 Task: Change the country to the Philippines.
Action: Mouse moved to (824, 83)
Screenshot: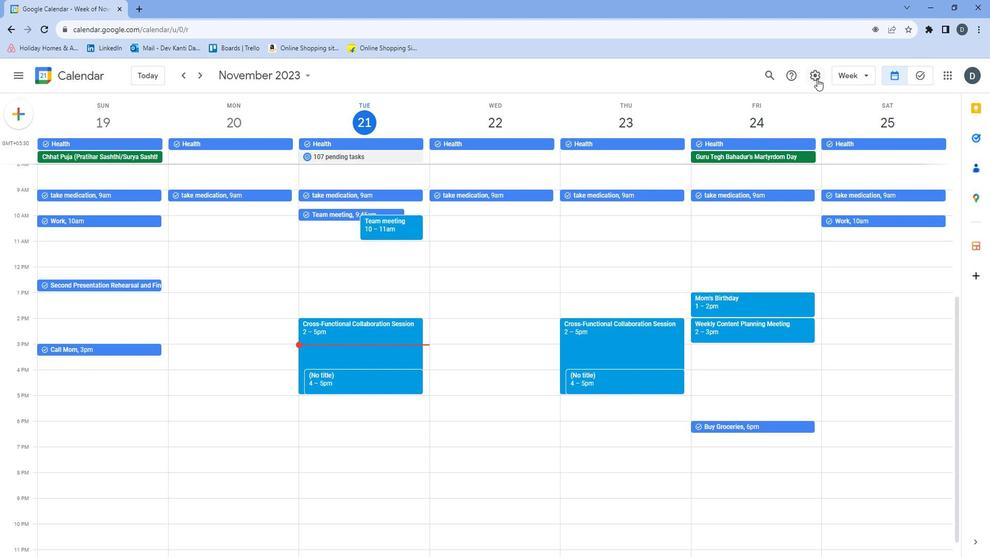 
Action: Mouse pressed left at (824, 83)
Screenshot: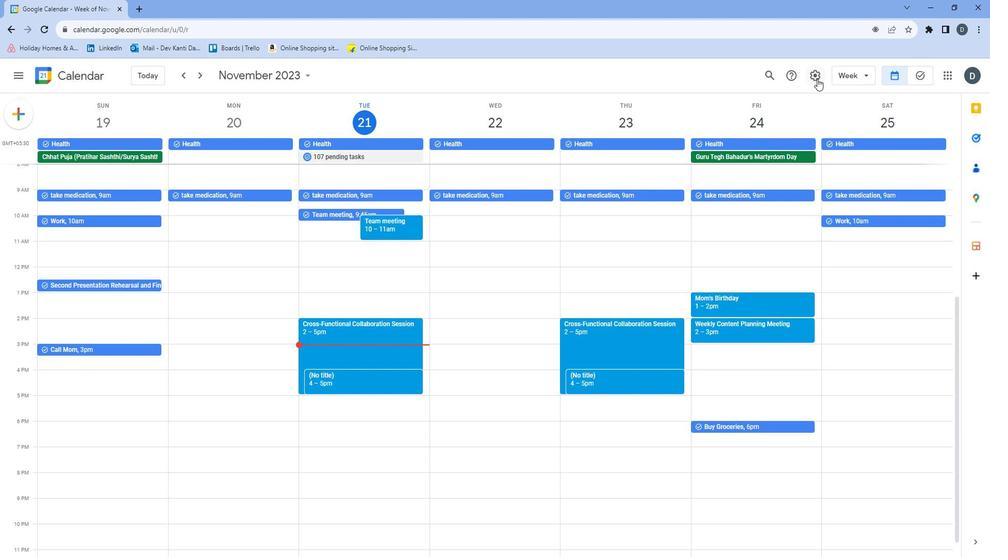 
Action: Mouse moved to (828, 105)
Screenshot: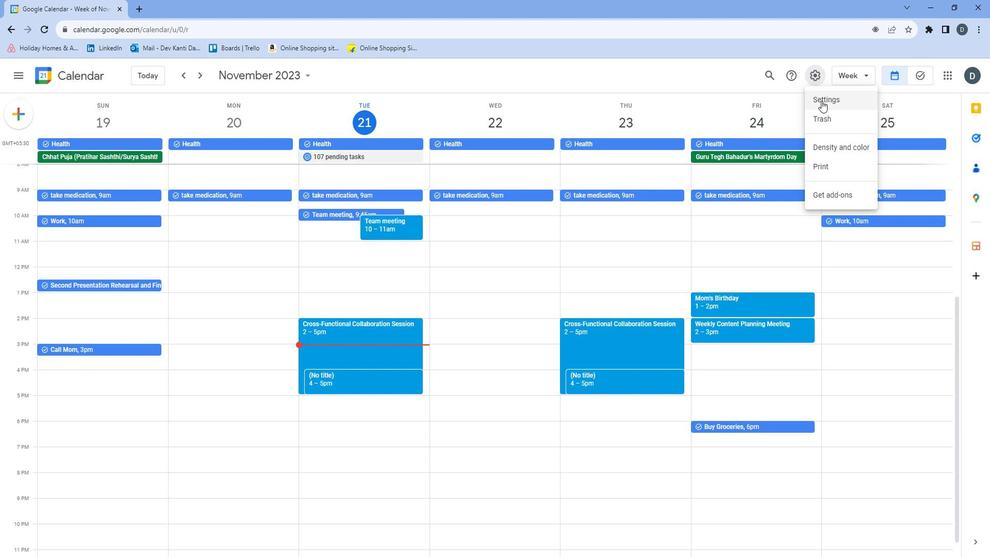 
Action: Mouse pressed left at (828, 105)
Screenshot: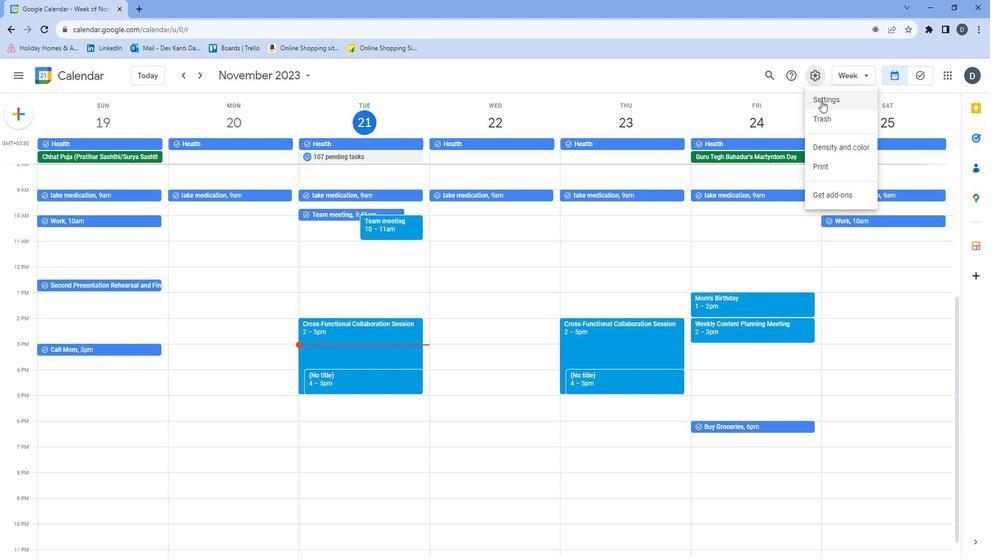 
Action: Mouse moved to (386, 171)
Screenshot: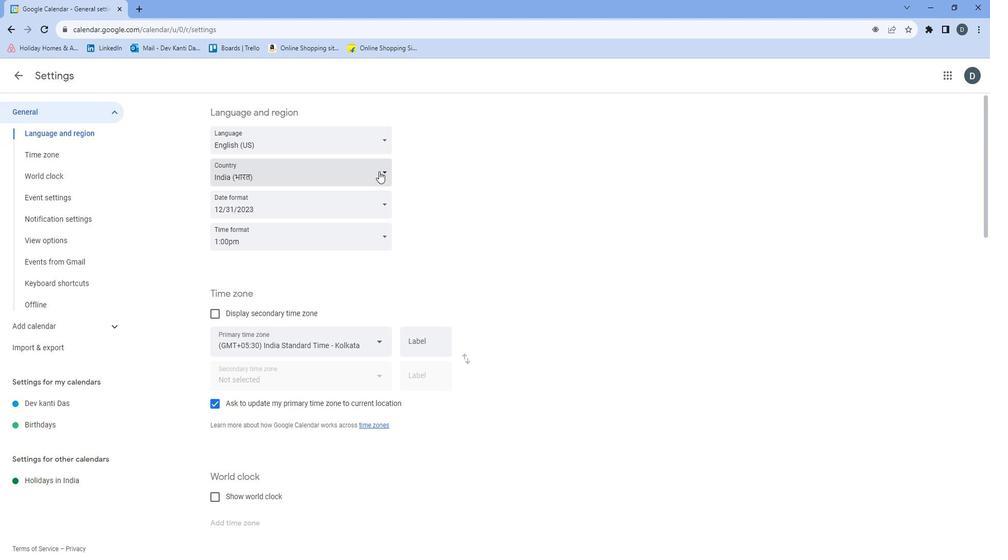 
Action: Mouse pressed left at (386, 171)
Screenshot: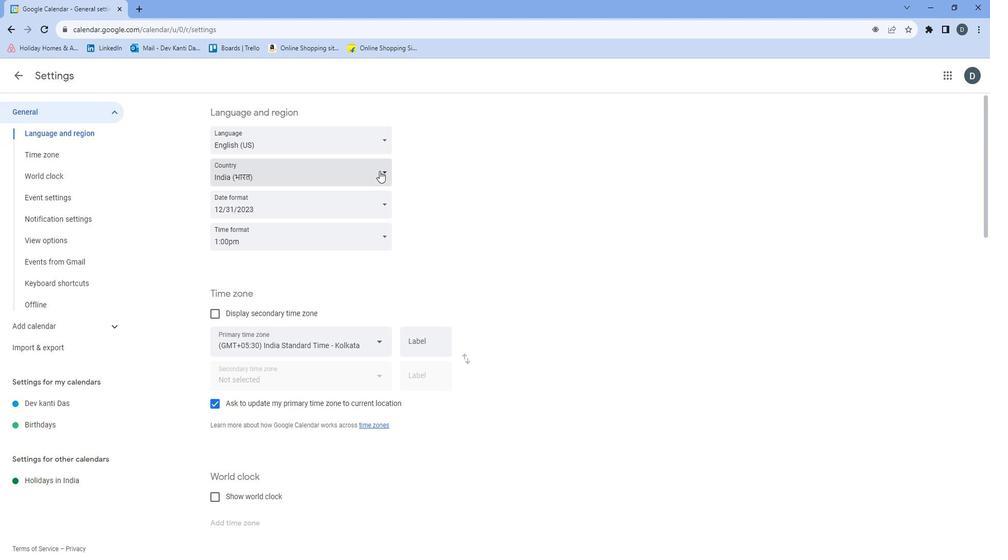 
Action: Mouse moved to (378, 253)
Screenshot: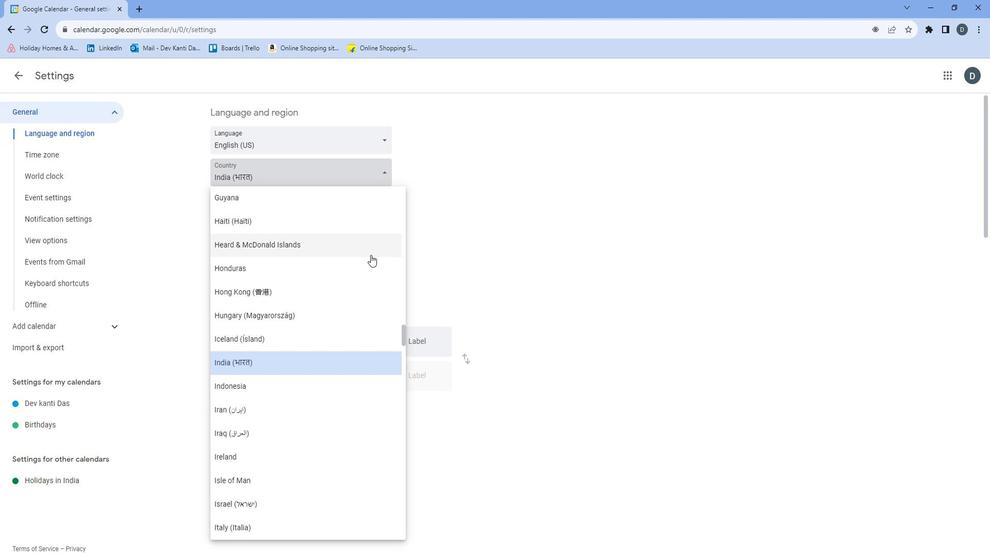 
Action: Mouse scrolled (378, 252) with delta (0, 0)
Screenshot: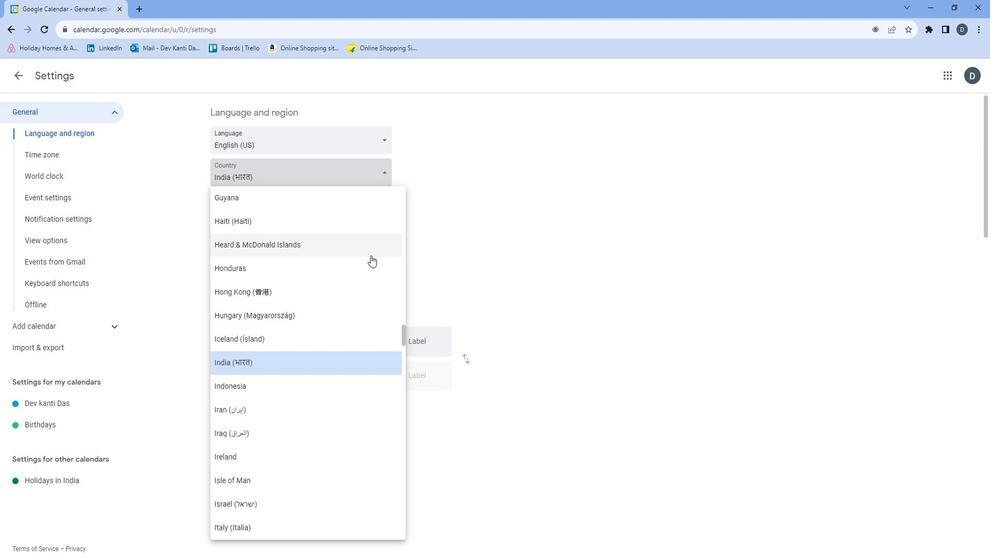 
Action: Mouse scrolled (378, 252) with delta (0, 0)
Screenshot: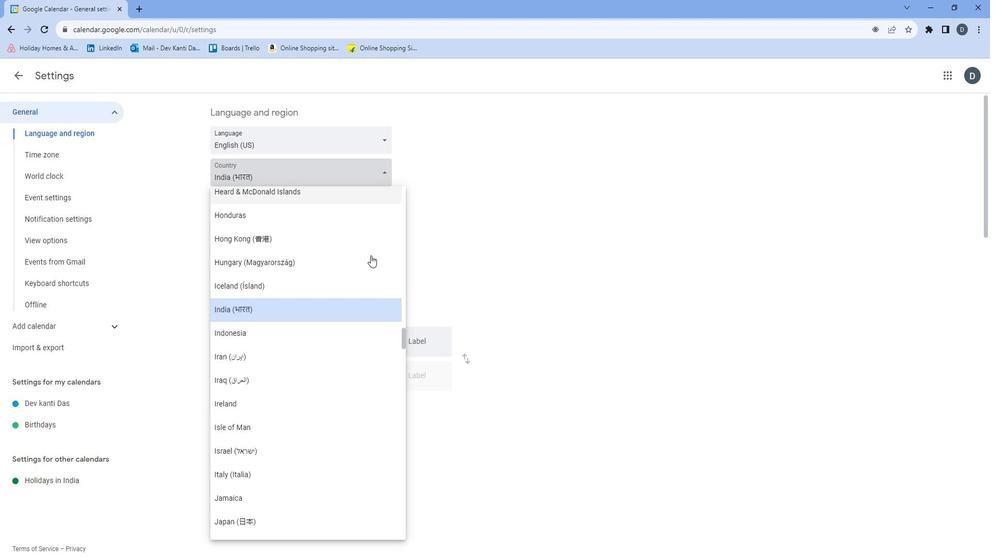 
Action: Mouse scrolled (378, 252) with delta (0, 0)
Screenshot: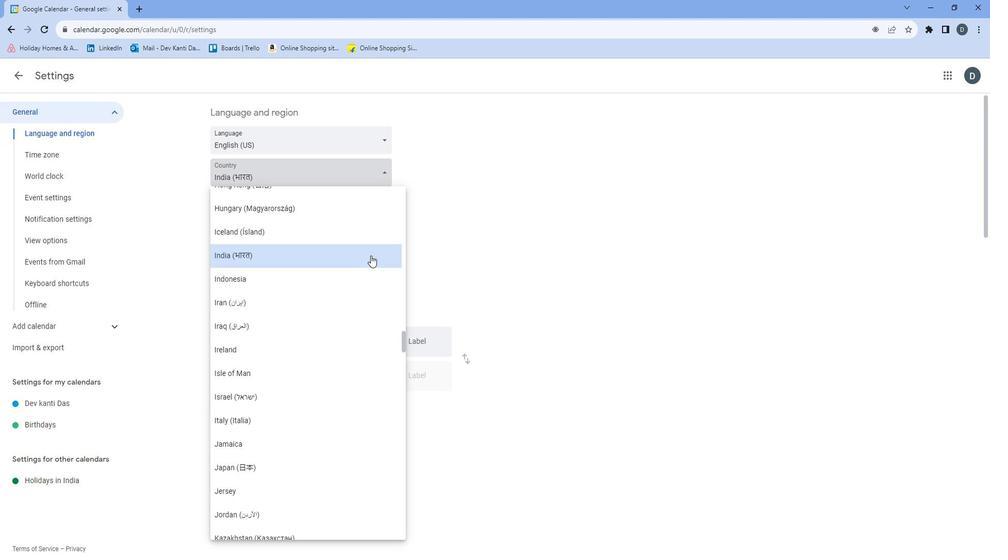 
Action: Mouse scrolled (378, 252) with delta (0, 0)
Screenshot: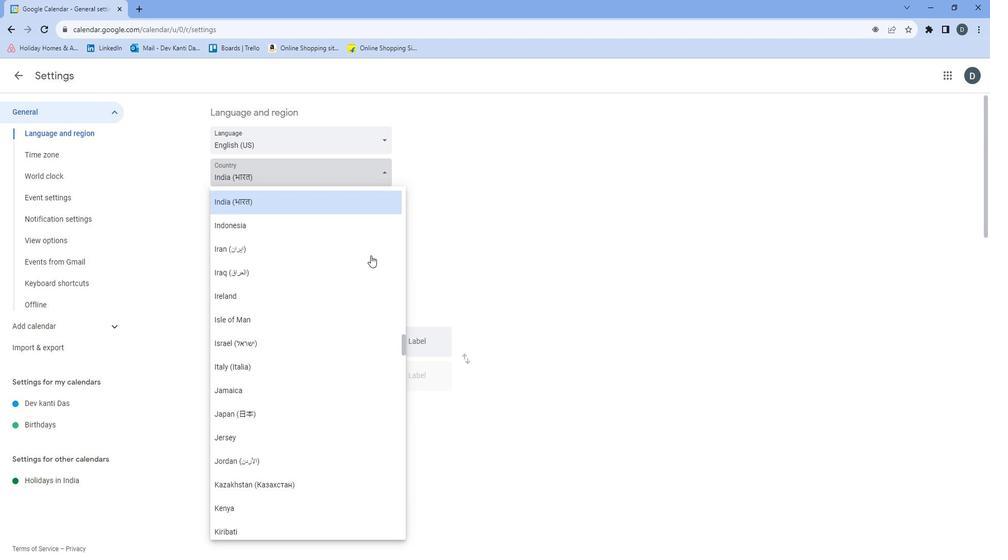 
Action: Mouse scrolled (378, 252) with delta (0, 0)
Screenshot: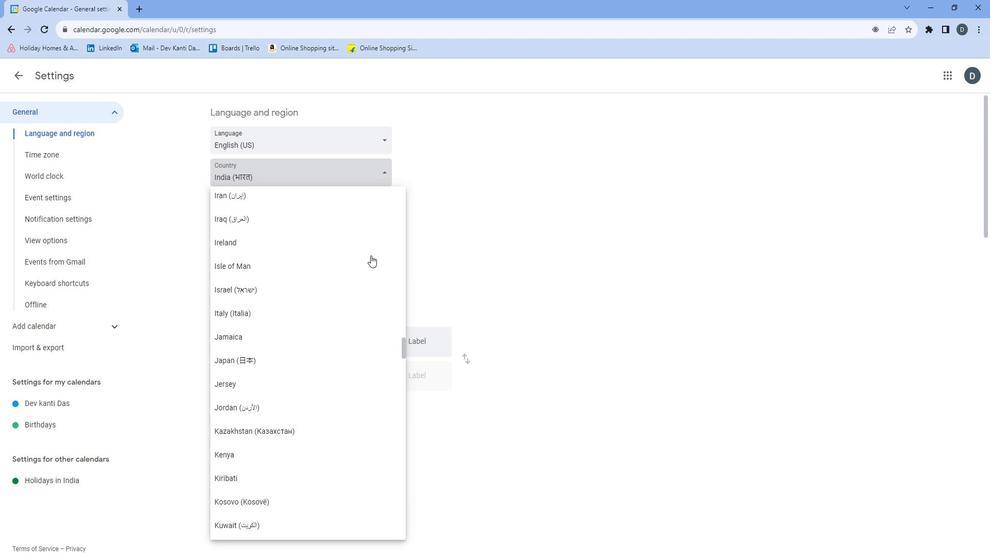
Action: Mouse scrolled (378, 252) with delta (0, 0)
Screenshot: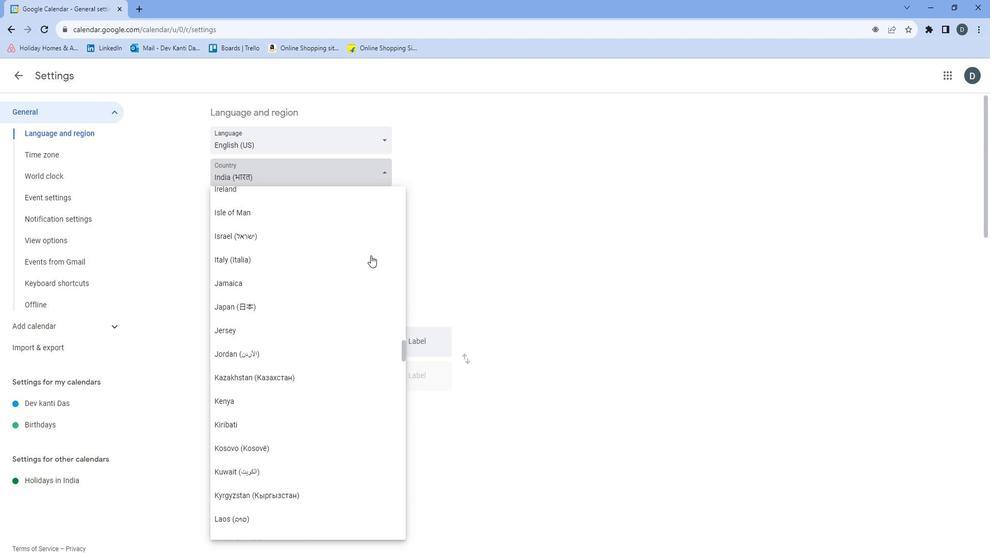 
Action: Mouse scrolled (378, 252) with delta (0, 0)
Screenshot: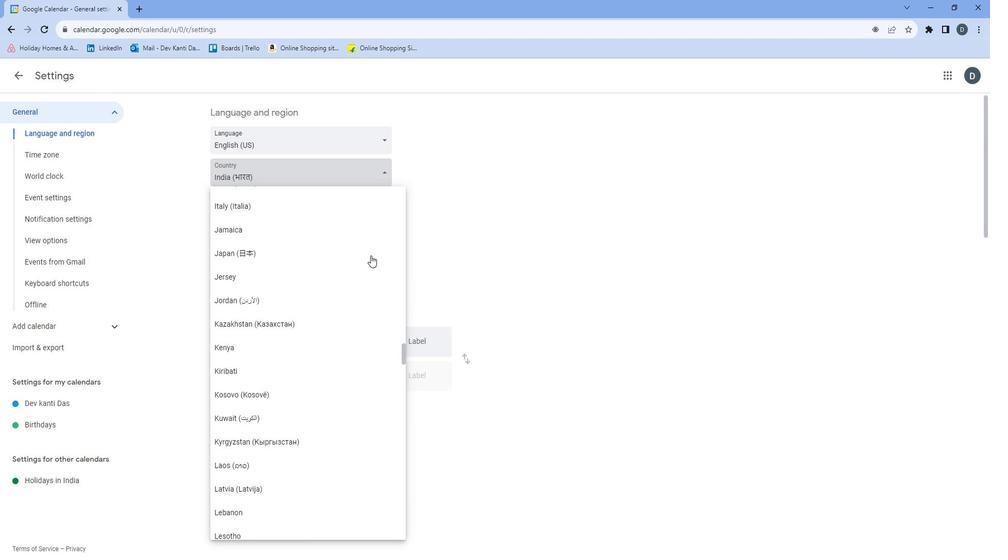 
Action: Mouse scrolled (378, 252) with delta (0, 0)
Screenshot: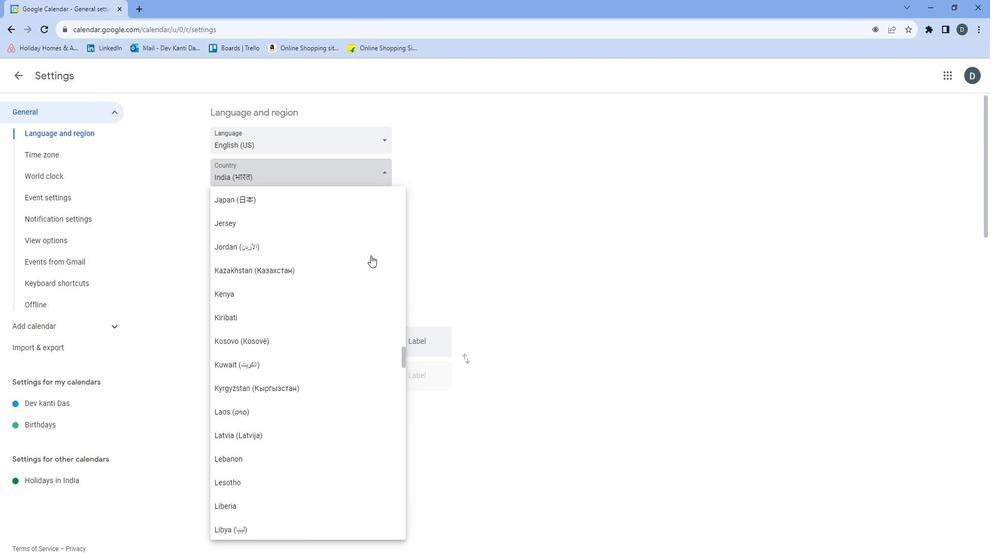 
Action: Mouse moved to (378, 253)
Screenshot: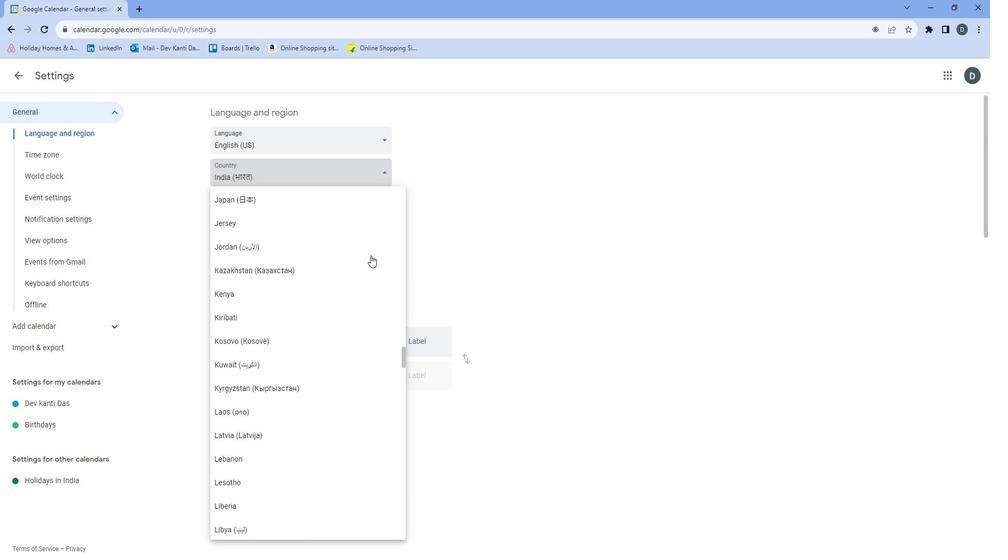 
Action: Mouse scrolled (378, 253) with delta (0, 0)
Screenshot: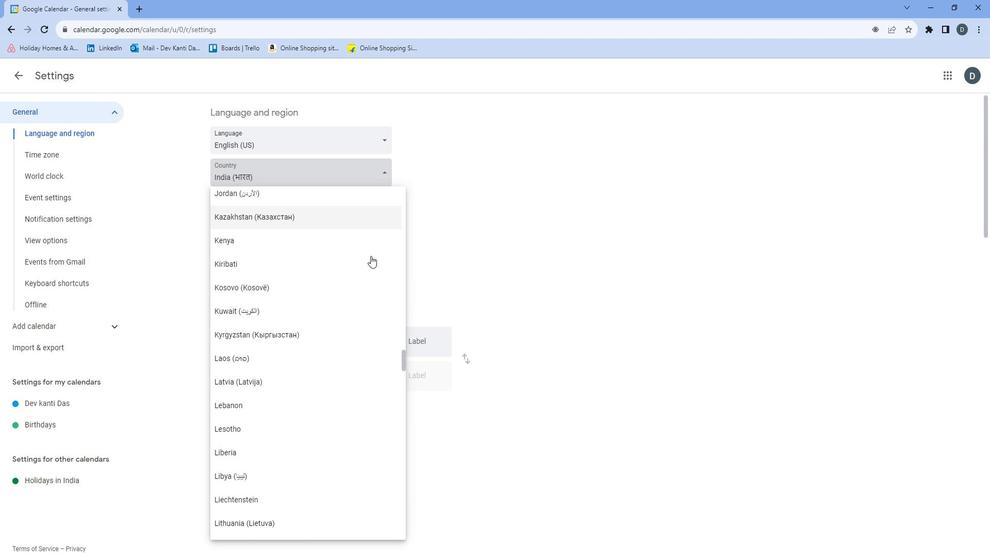 
Action: Mouse moved to (378, 254)
Screenshot: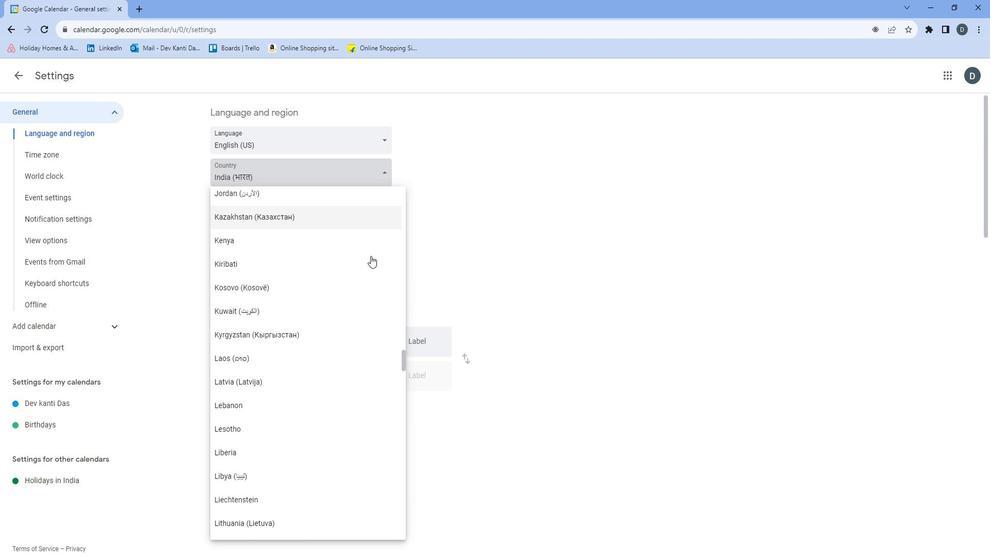 
Action: Mouse scrolled (378, 253) with delta (0, 0)
Screenshot: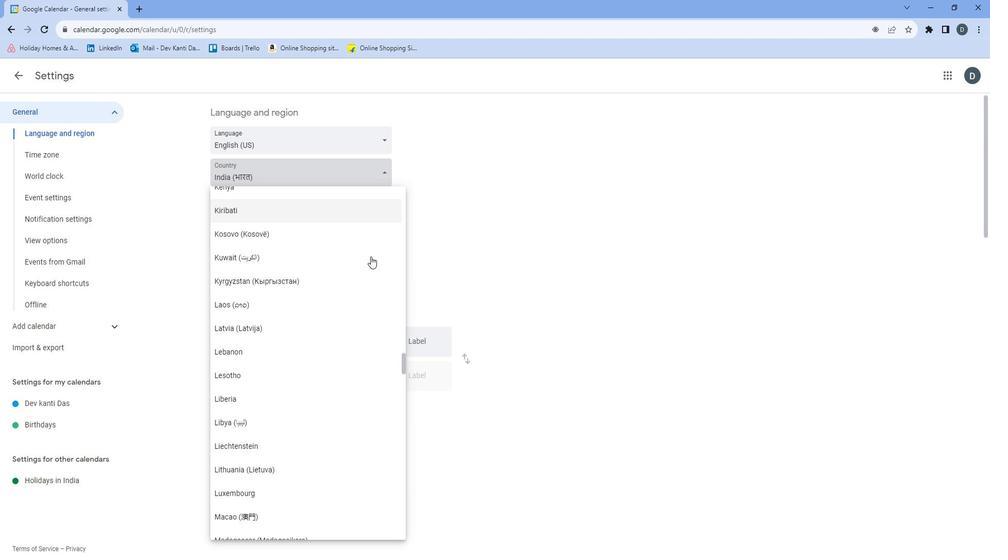 
Action: Mouse scrolled (378, 253) with delta (0, 0)
Screenshot: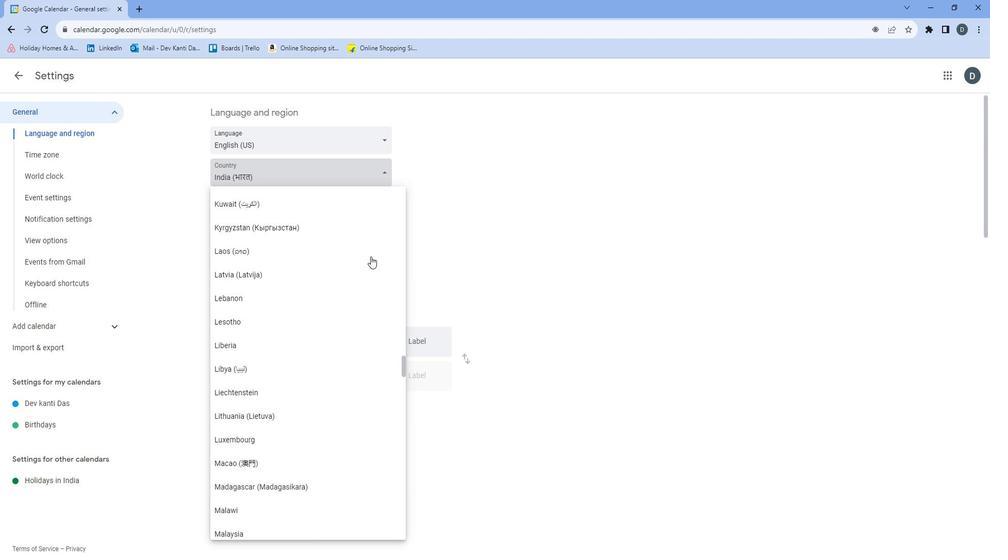 
Action: Mouse scrolled (378, 253) with delta (0, 0)
Screenshot: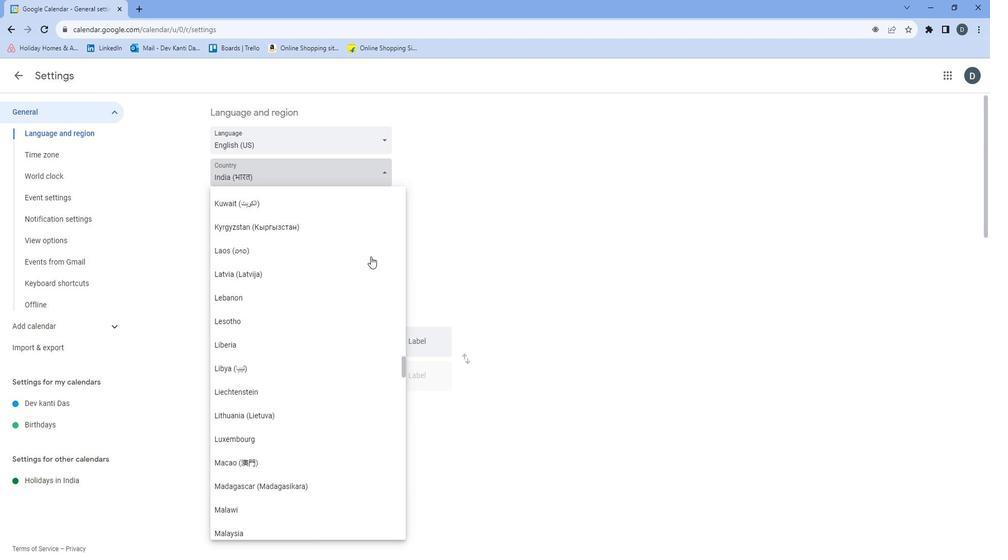 
Action: Mouse scrolled (378, 253) with delta (0, 0)
Screenshot: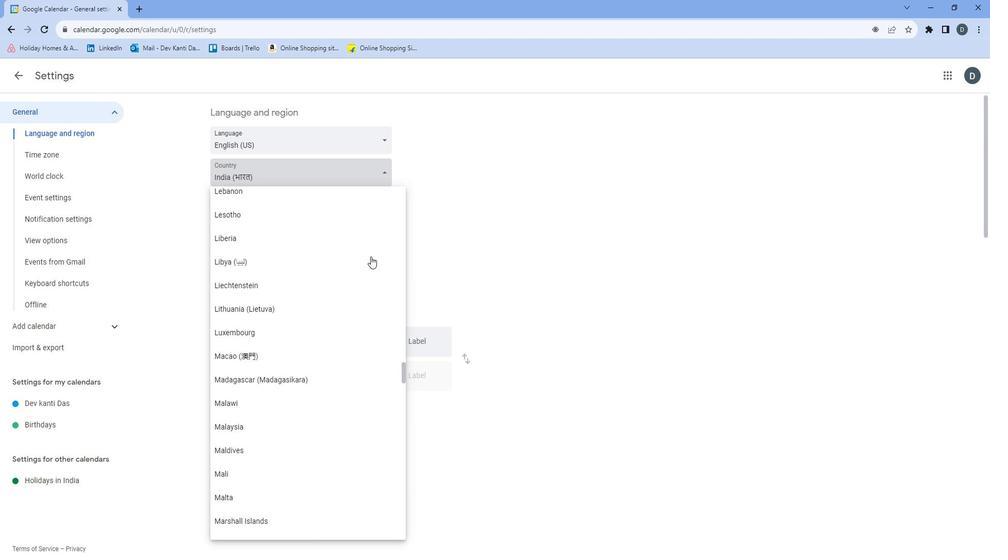 
Action: Mouse scrolled (378, 253) with delta (0, 0)
Screenshot: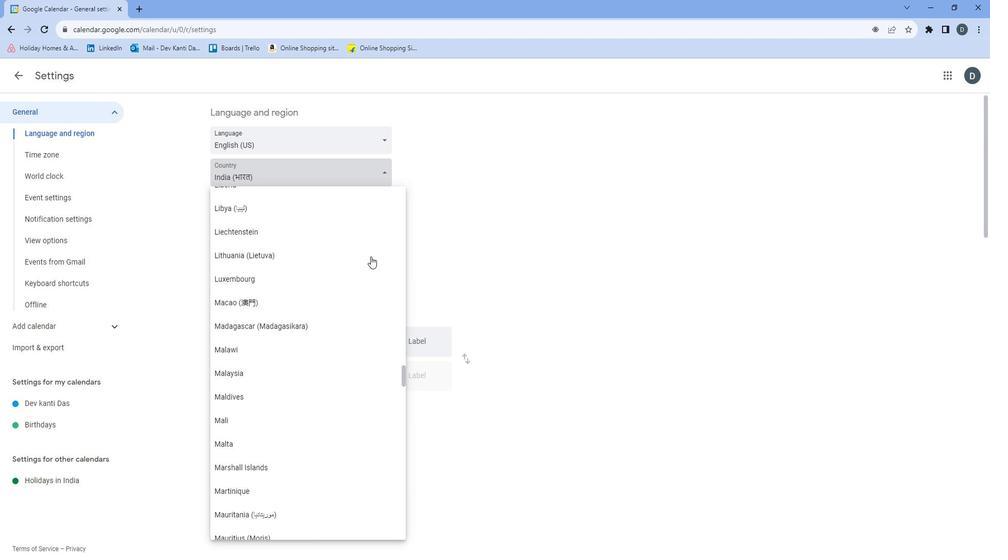 
Action: Mouse scrolled (378, 253) with delta (0, 0)
Screenshot: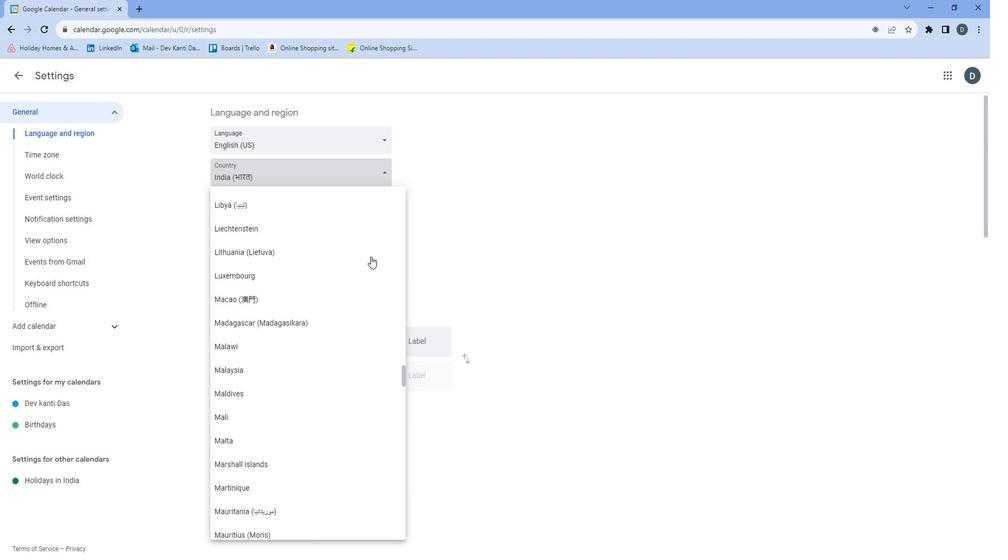 
Action: Mouse scrolled (378, 253) with delta (0, 0)
Screenshot: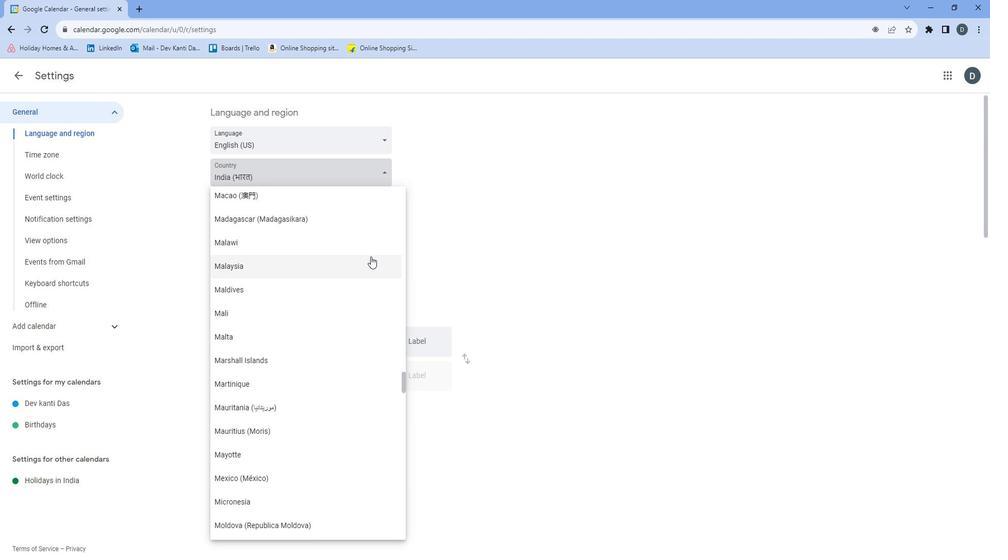
Action: Mouse scrolled (378, 253) with delta (0, 0)
Screenshot: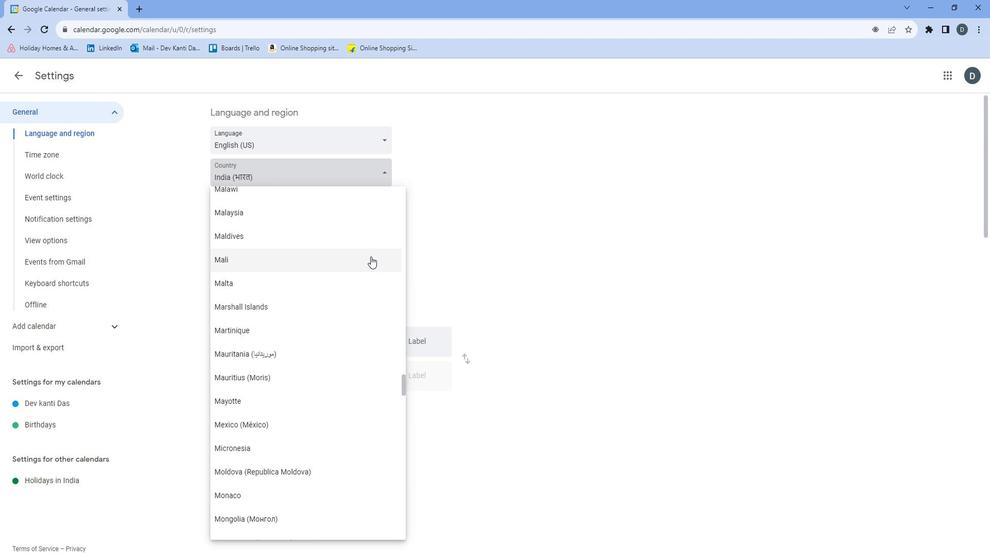
Action: Mouse scrolled (378, 253) with delta (0, 0)
Screenshot: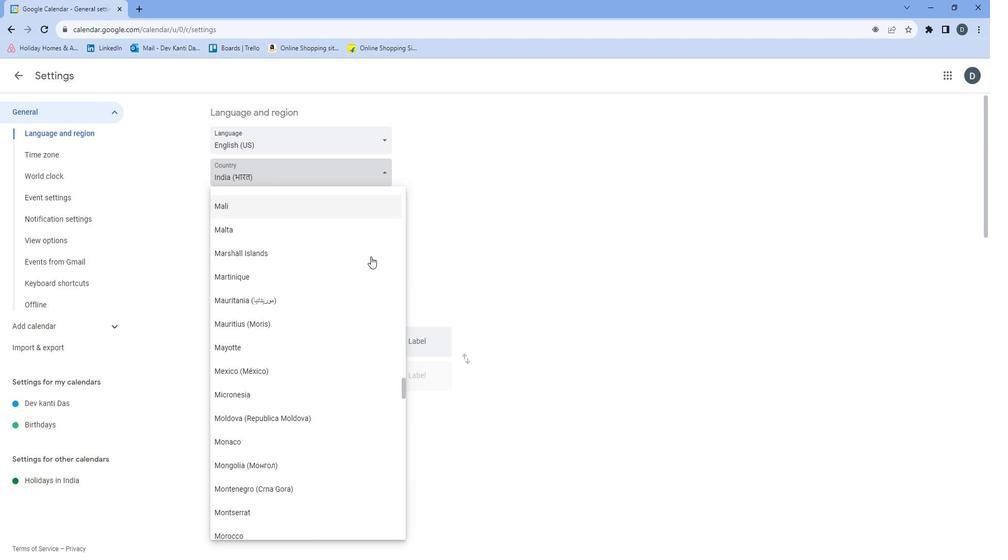 
Action: Mouse scrolled (378, 253) with delta (0, 0)
Screenshot: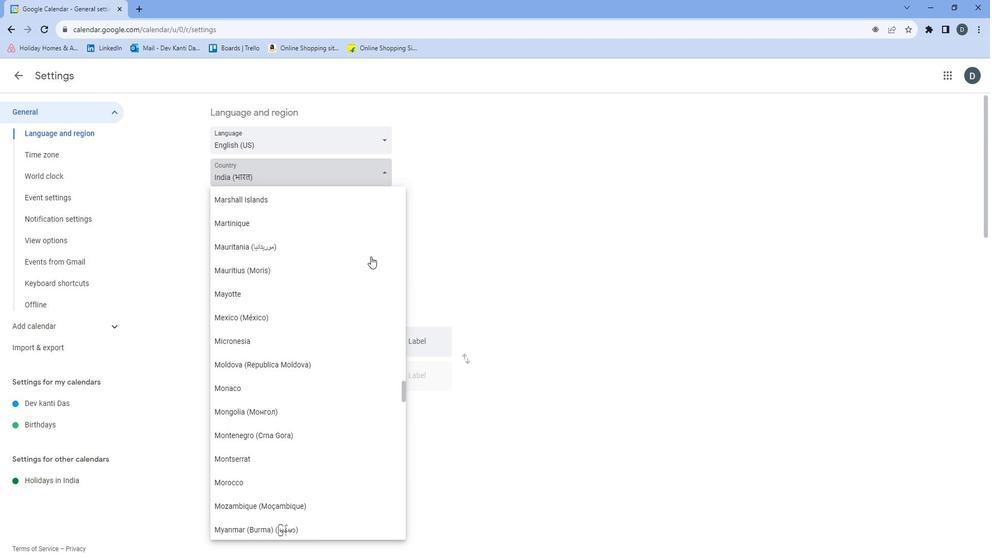 
Action: Mouse scrolled (378, 253) with delta (0, 0)
Screenshot: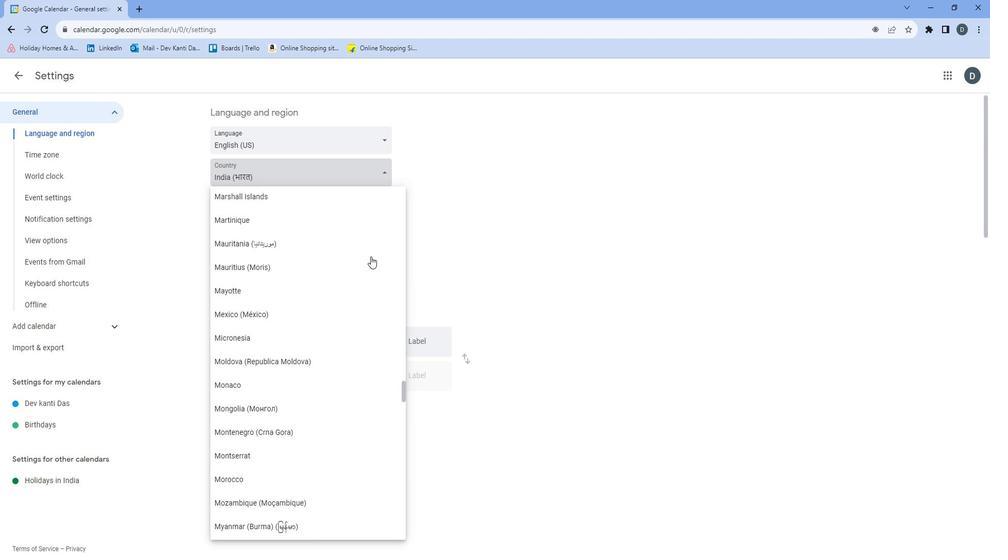 
Action: Mouse scrolled (378, 253) with delta (0, 0)
Screenshot: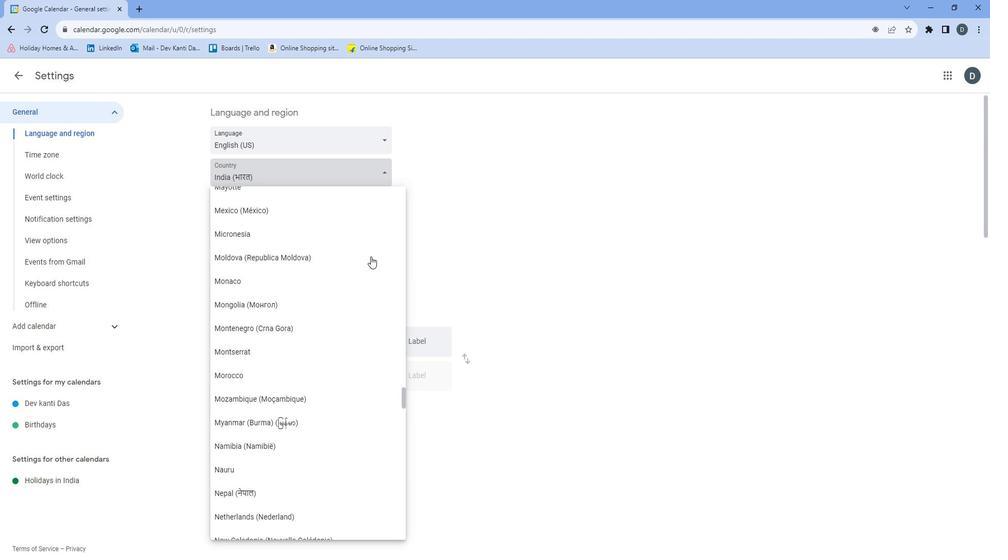 
Action: Mouse scrolled (378, 253) with delta (0, 0)
Screenshot: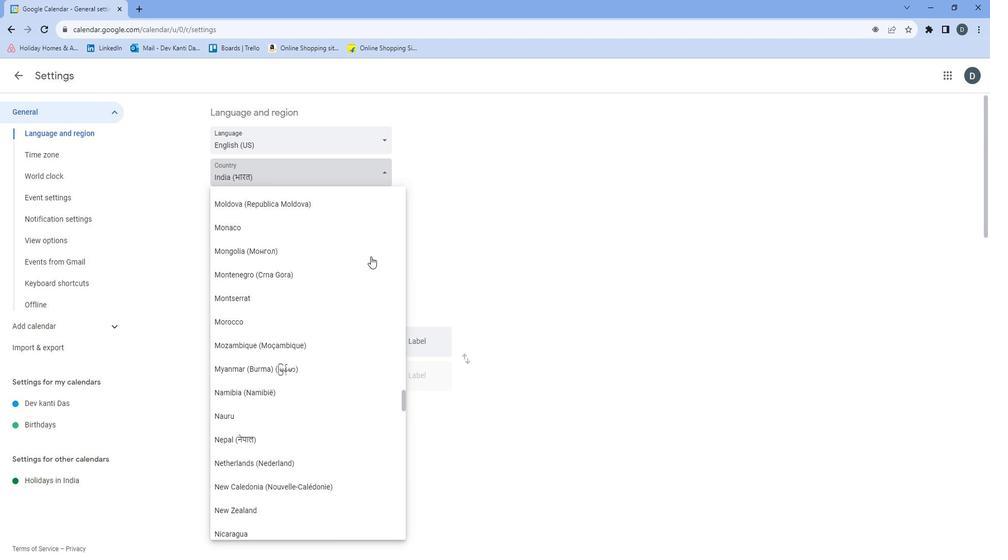 
Action: Mouse scrolled (378, 253) with delta (0, 0)
Screenshot: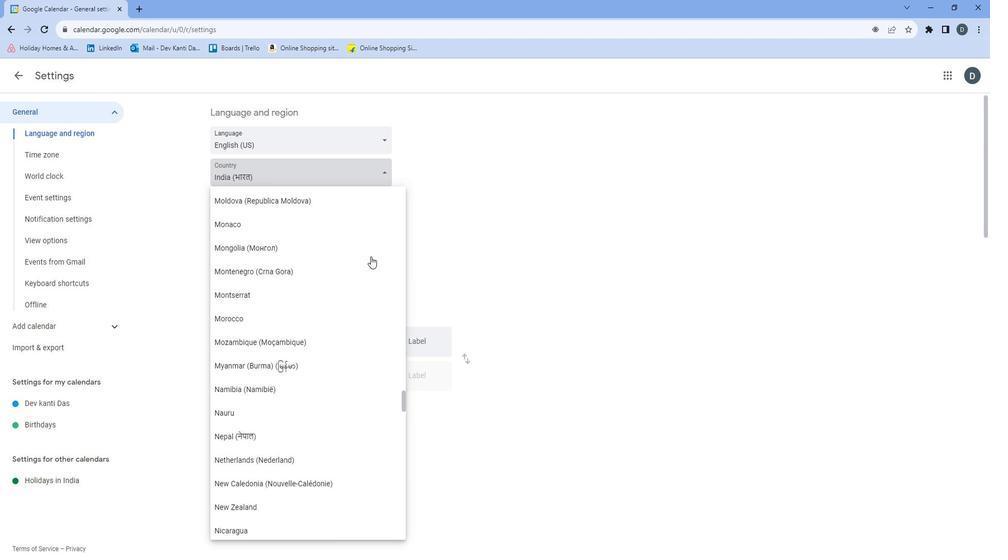 
Action: Mouse scrolled (378, 253) with delta (0, 0)
Screenshot: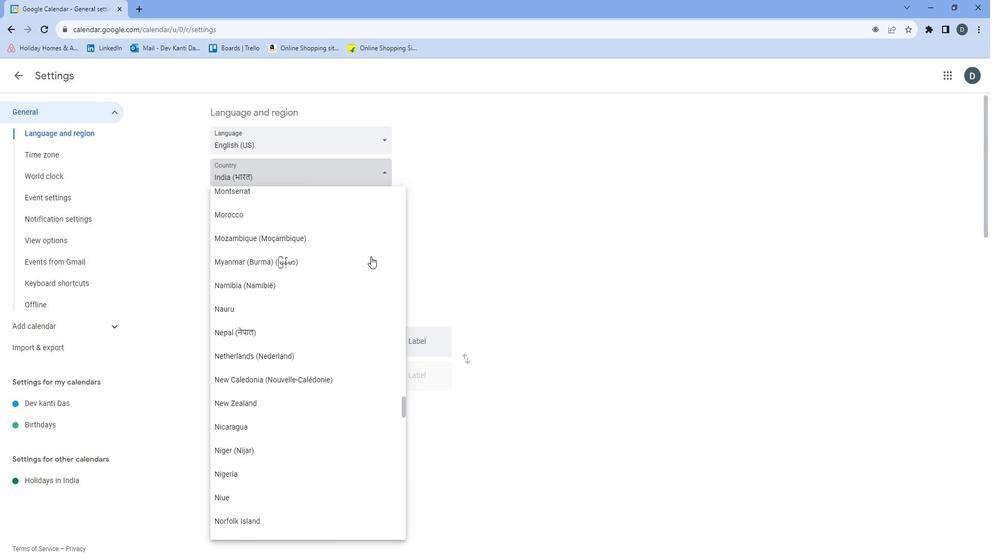 
Action: Mouse scrolled (378, 253) with delta (0, 0)
Screenshot: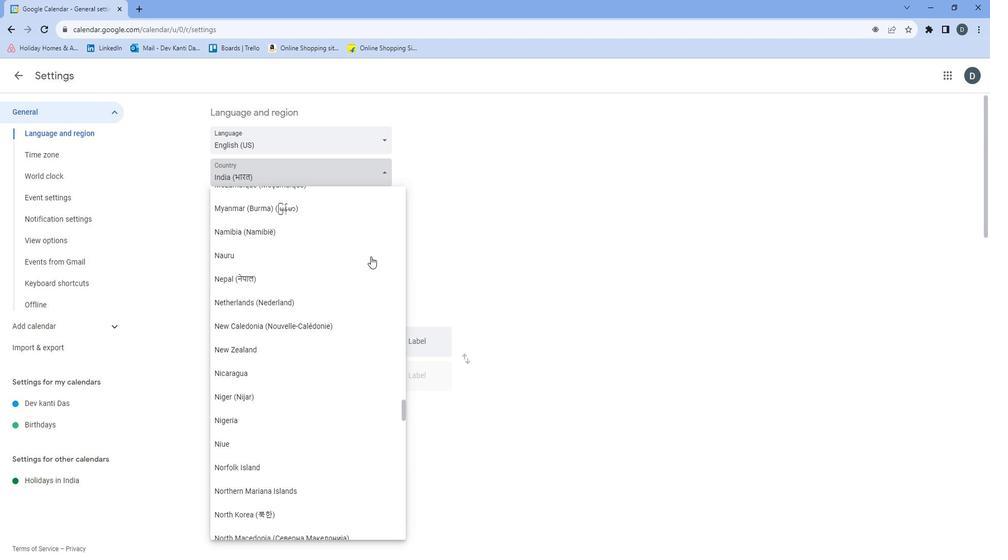 
Action: Mouse scrolled (378, 253) with delta (0, 0)
Screenshot: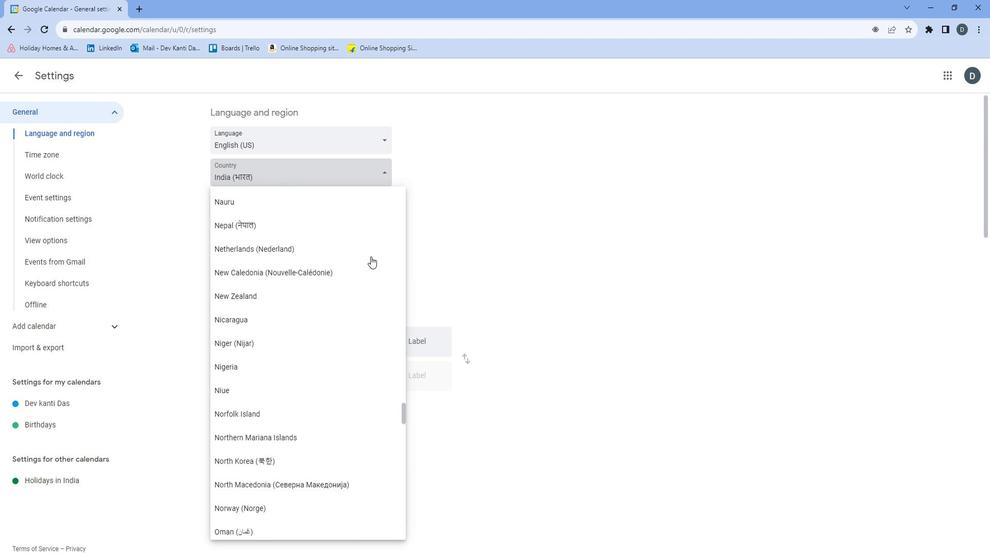 
Action: Mouse scrolled (378, 253) with delta (0, 0)
Screenshot: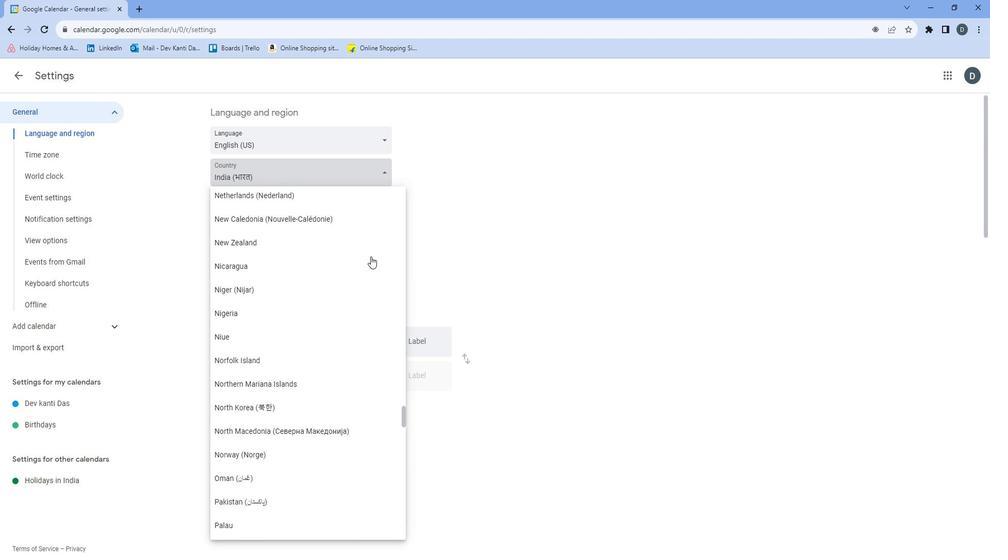 
Action: Mouse scrolled (378, 253) with delta (0, 0)
Screenshot: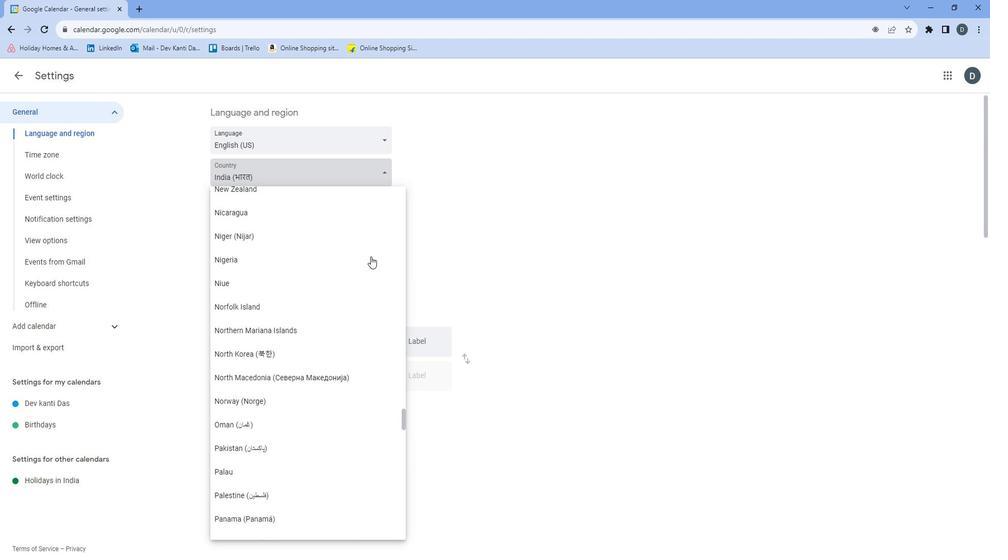 
Action: Mouse scrolled (378, 253) with delta (0, 0)
Screenshot: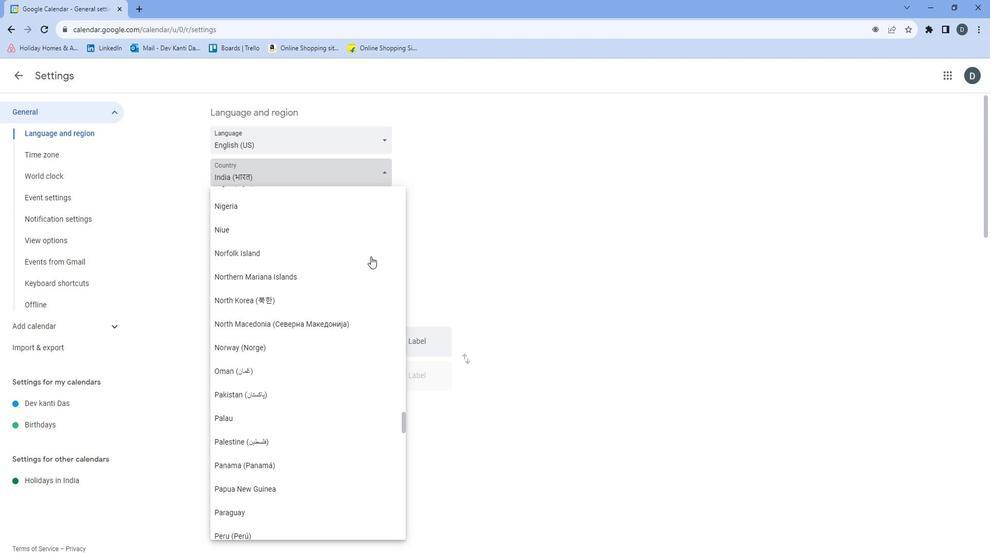 
Action: Mouse scrolled (378, 253) with delta (0, 0)
Screenshot: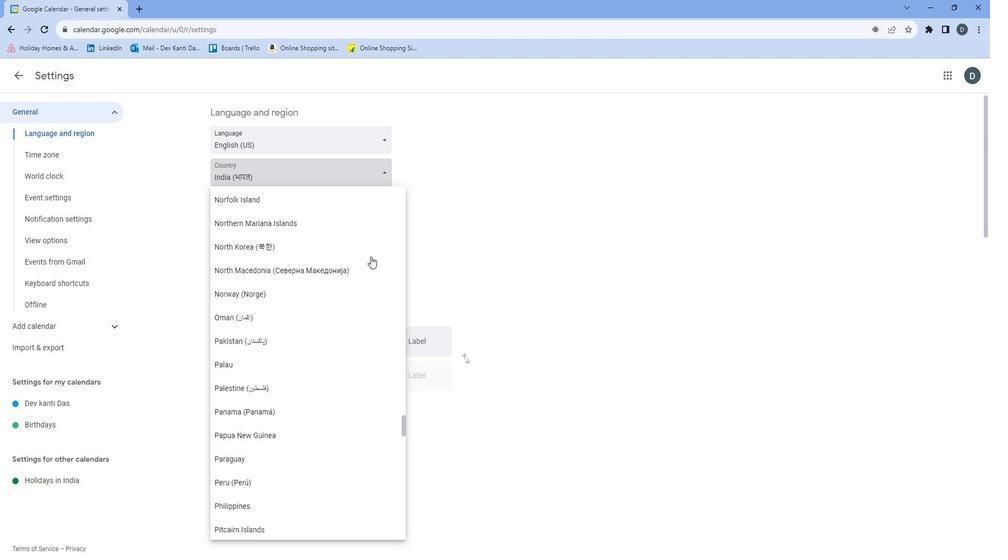 
Action: Mouse scrolled (378, 253) with delta (0, 0)
Screenshot: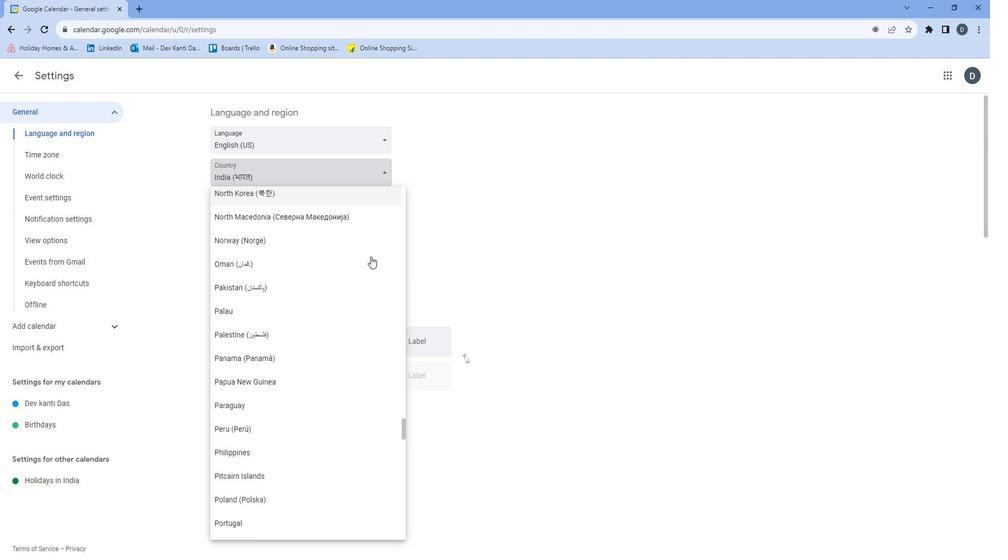 
Action: Mouse moved to (307, 387)
Screenshot: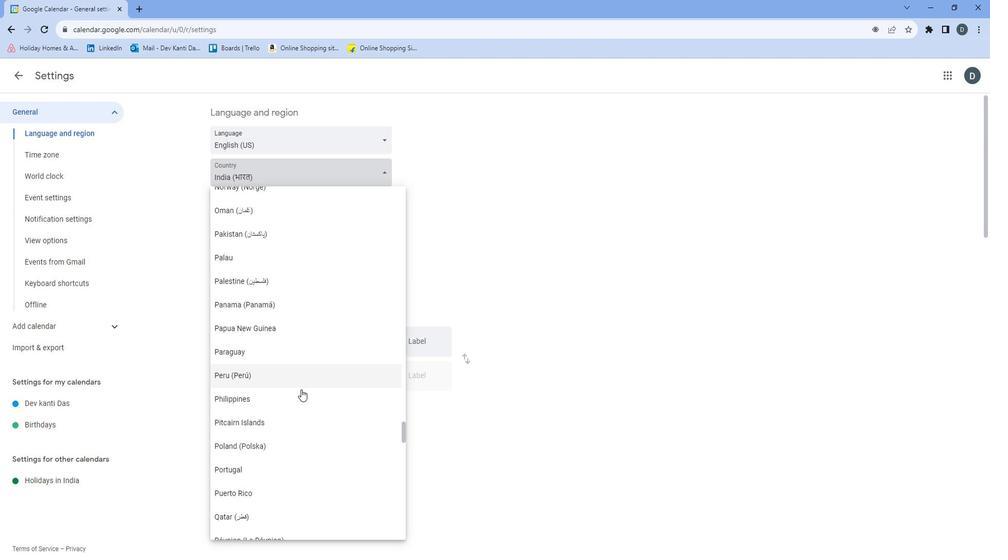 
Action: Mouse pressed left at (307, 387)
Screenshot: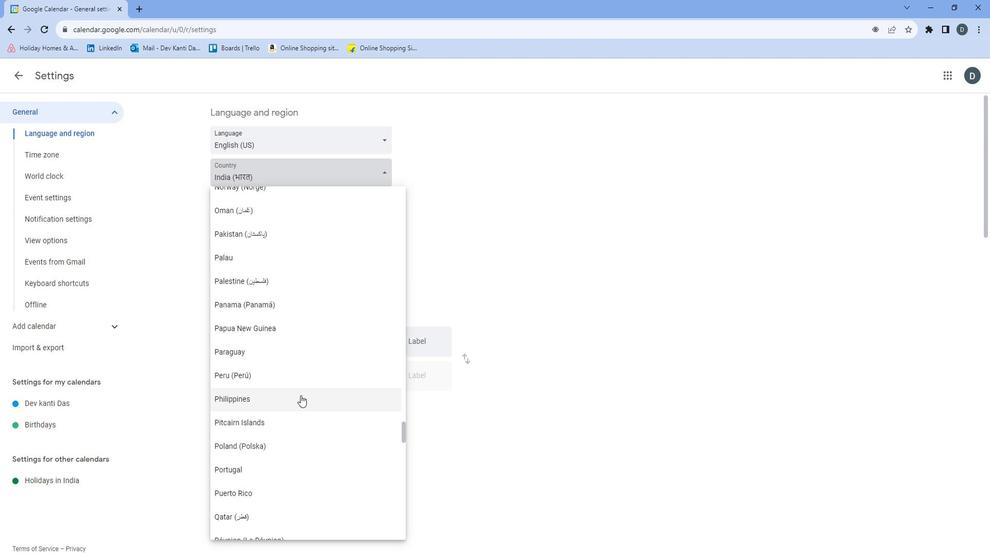 
Action: Mouse moved to (579, 361)
Screenshot: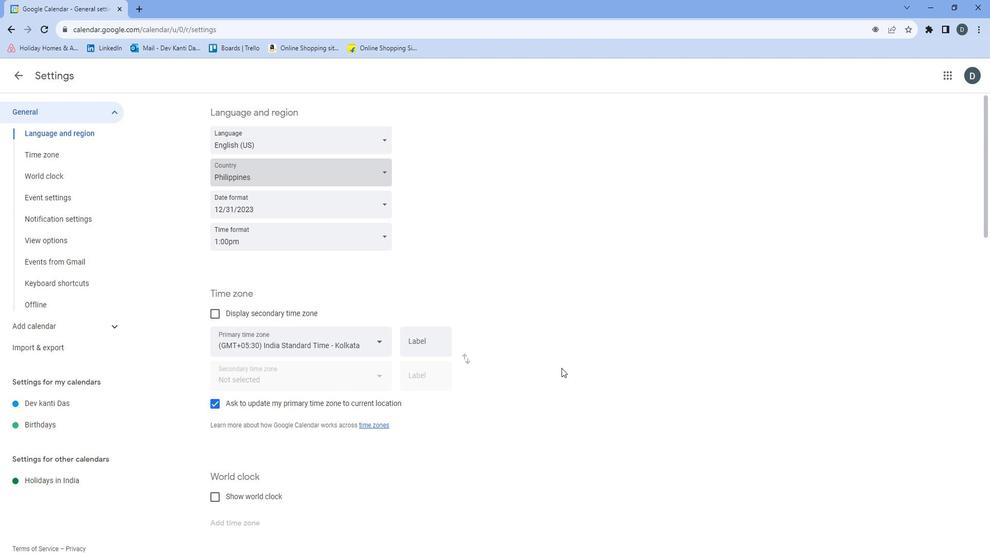 
